 Task: Forward email with the signature Jesse Powell with the subject Request for a call from softage.8@softage.net to softage.6@softage.net and softage.7@softage.net with BCC to softage.9@softage.net with the message Can you please send me the attendance list for the last team meeting?
Action: Mouse moved to (1091, 184)
Screenshot: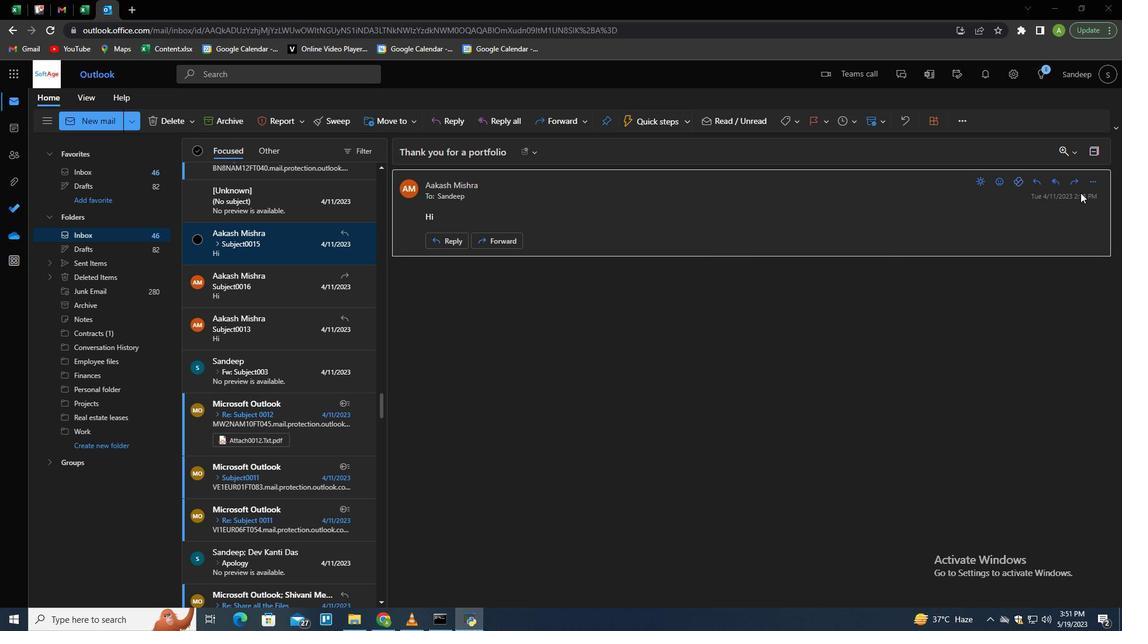 
Action: Mouse pressed left at (1091, 184)
Screenshot: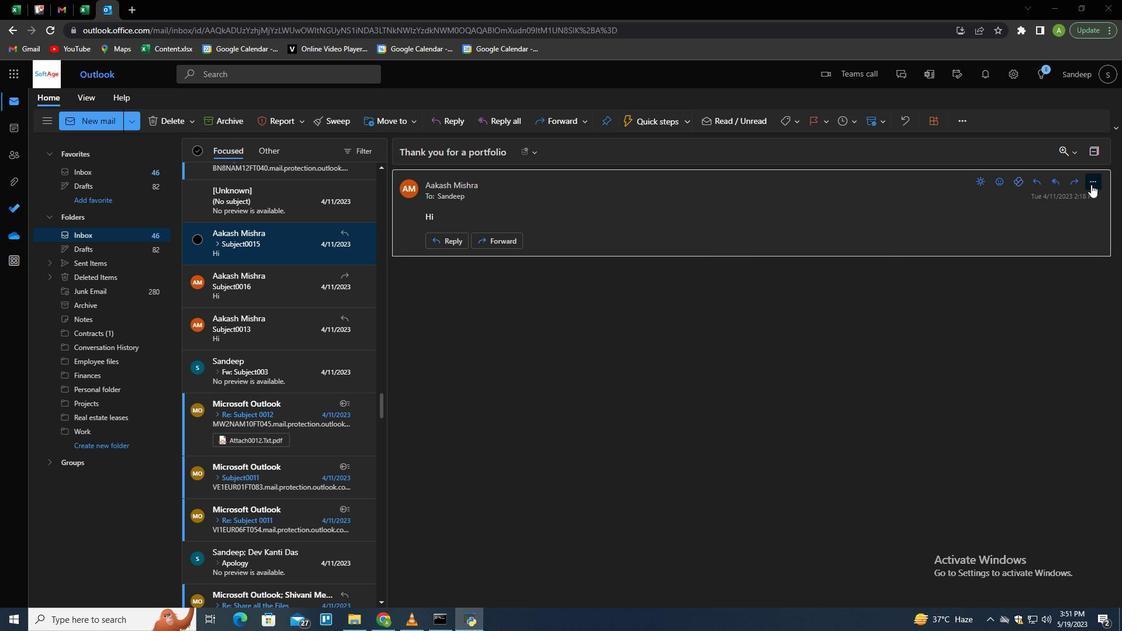 
Action: Mouse moved to (1031, 238)
Screenshot: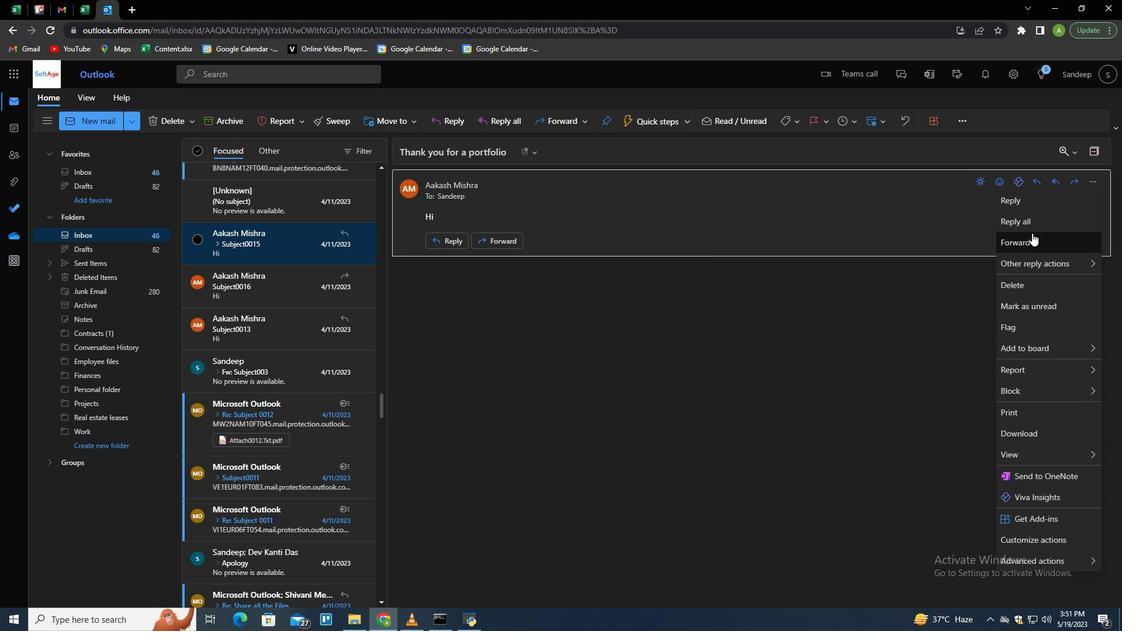 
Action: Mouse pressed left at (1031, 238)
Screenshot: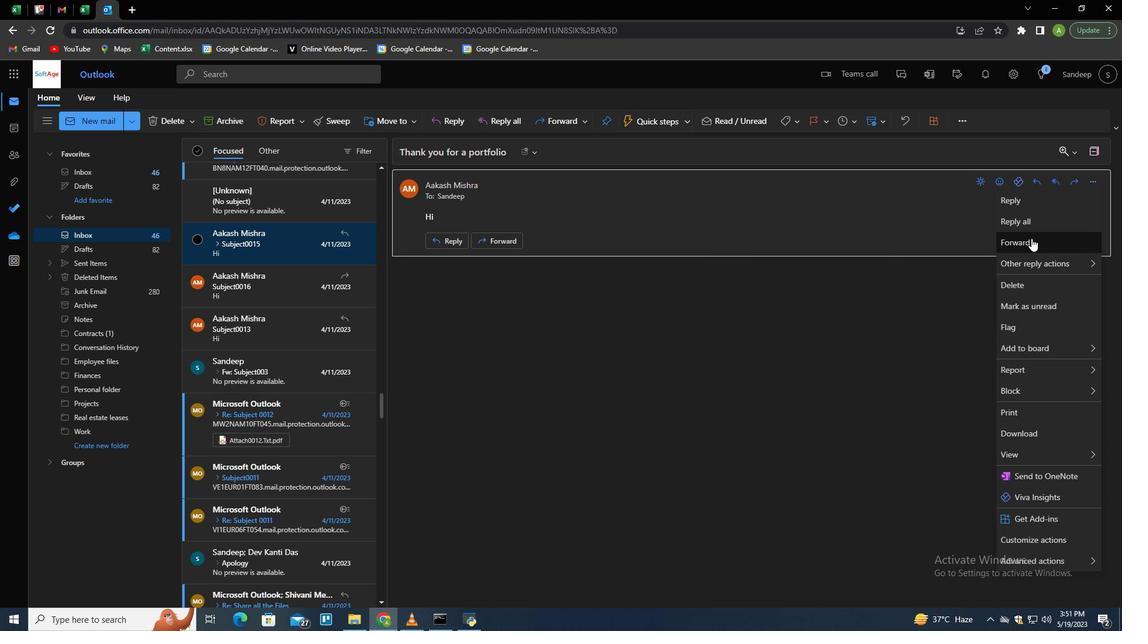
Action: Mouse moved to (785, 113)
Screenshot: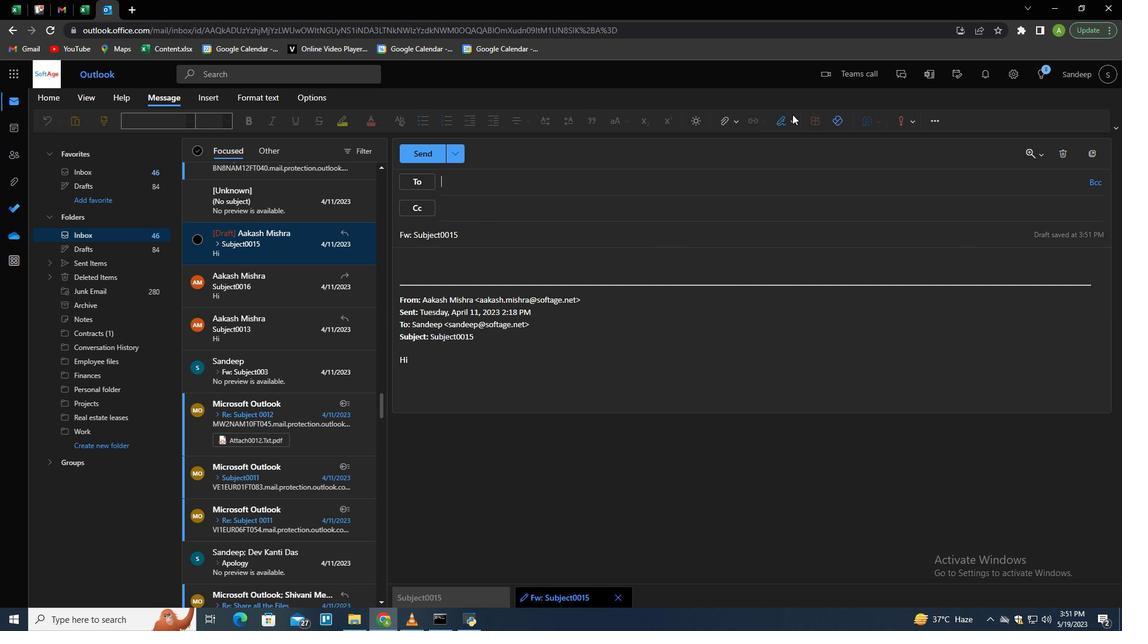 
Action: Mouse pressed left at (785, 113)
Screenshot: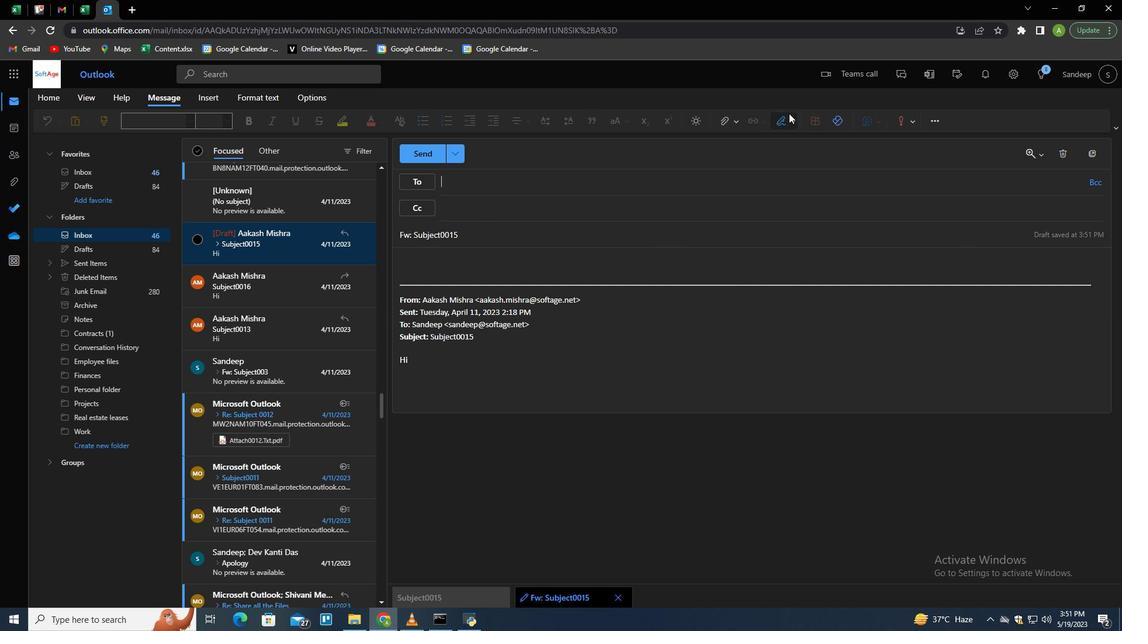 
Action: Mouse moved to (769, 165)
Screenshot: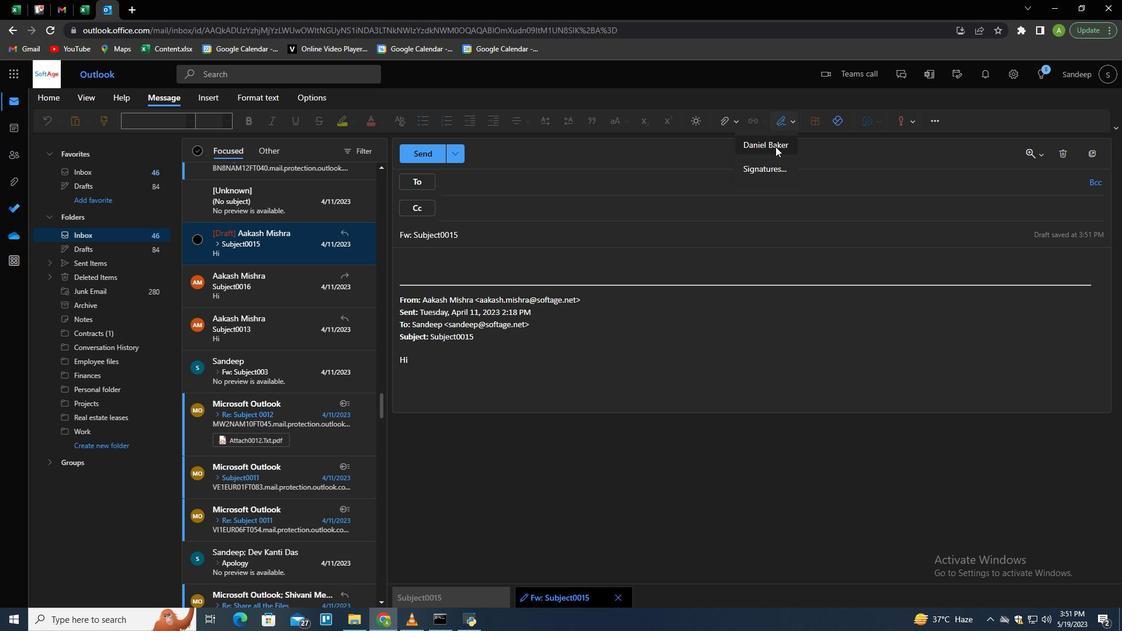 
Action: Mouse pressed left at (769, 165)
Screenshot: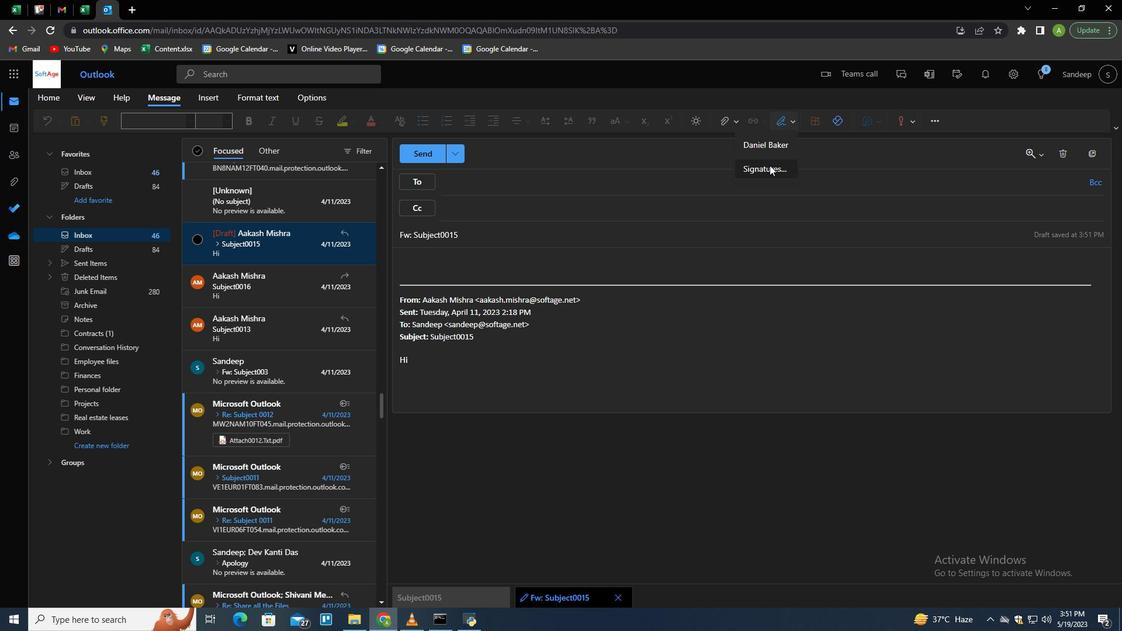 
Action: Mouse moved to (788, 209)
Screenshot: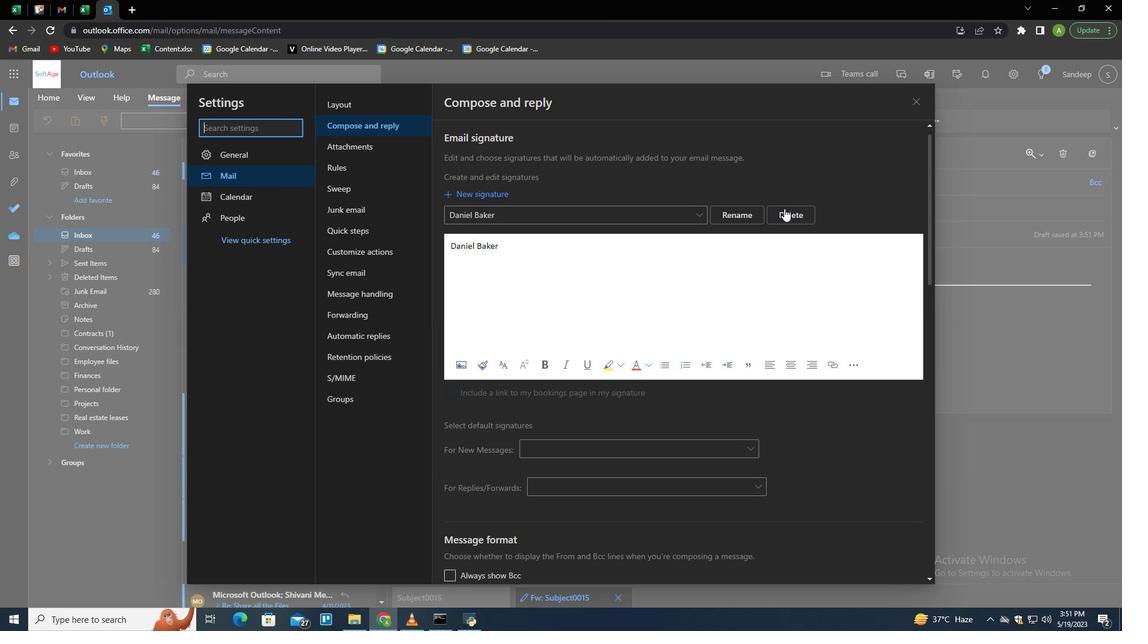 
Action: Mouse pressed left at (788, 209)
Screenshot: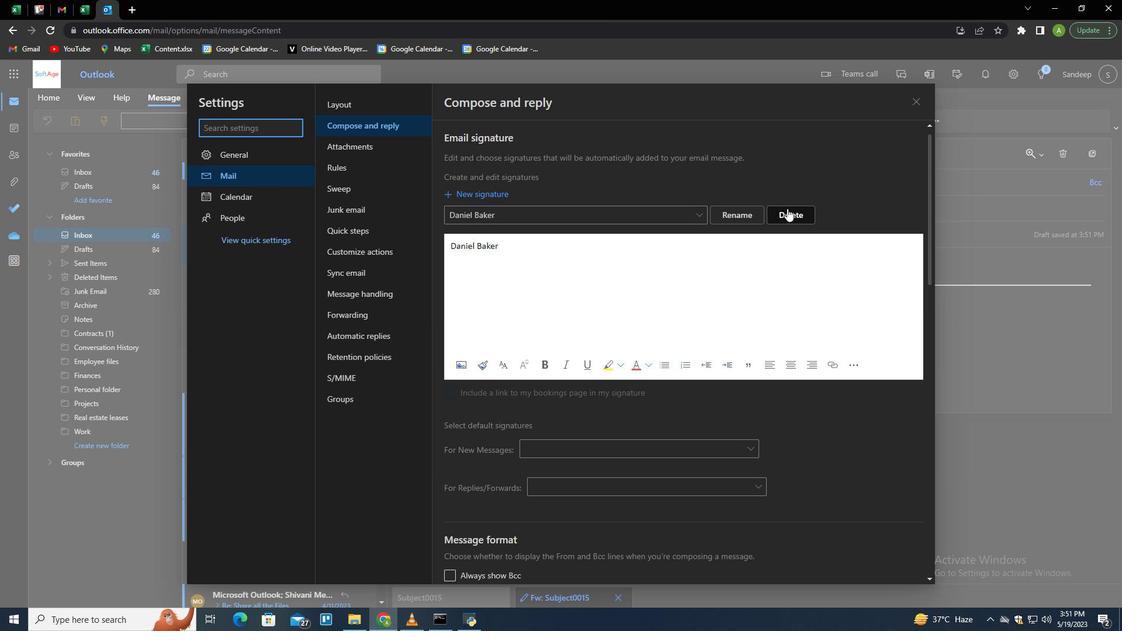 
Action: Mouse moved to (782, 210)
Screenshot: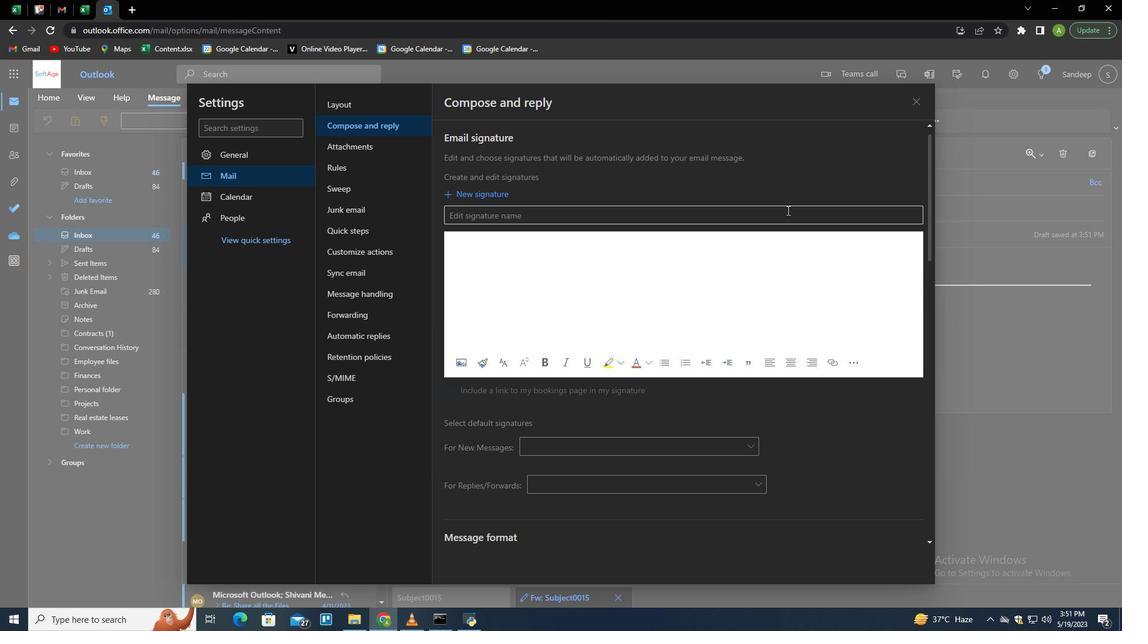 
Action: Mouse pressed left at (782, 210)
Screenshot: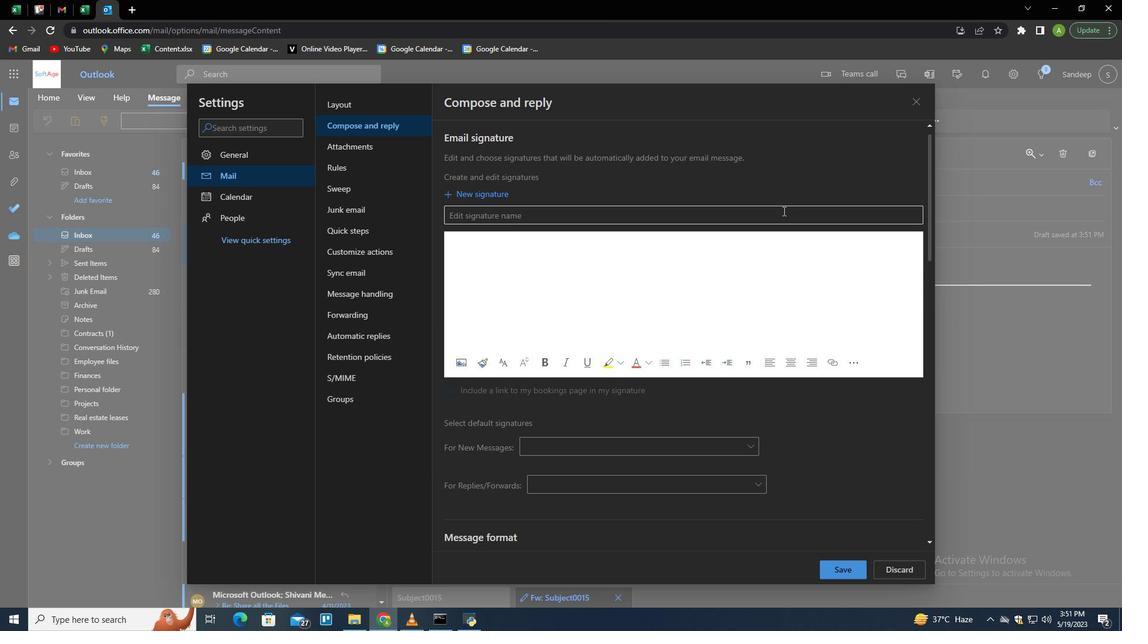 
Action: Key pressed <Key.shift>Jesse<Key.space><Key.shift>Powell<Key.tab><Key.shift>Jesse<Key.space><Key.shift>Powee<Key.backspace>ll
Screenshot: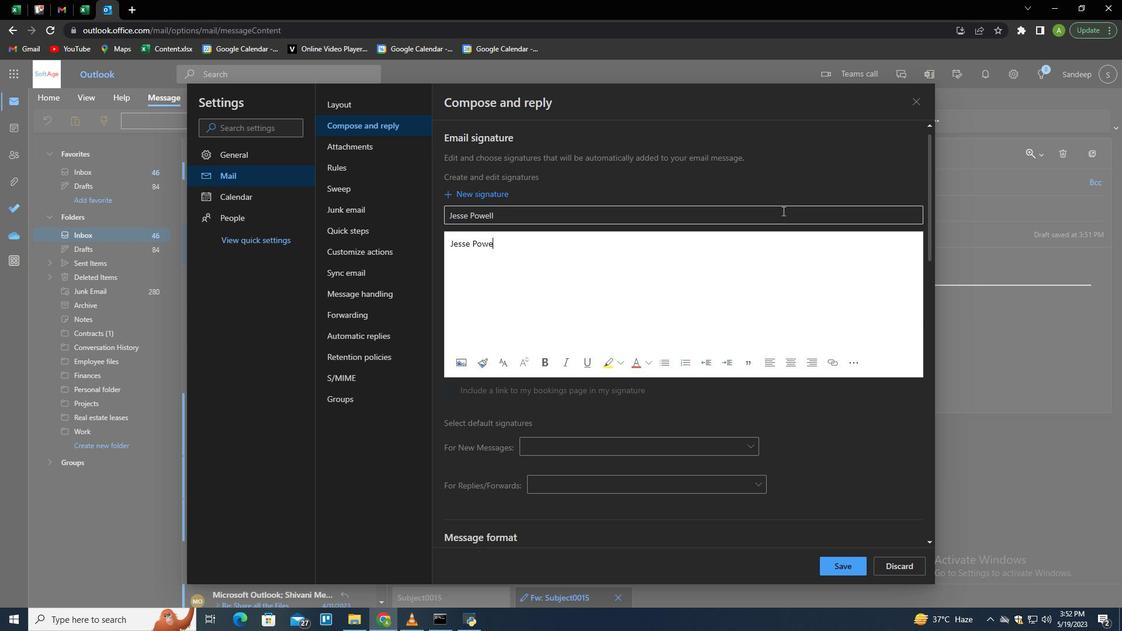 
Action: Mouse moved to (839, 573)
Screenshot: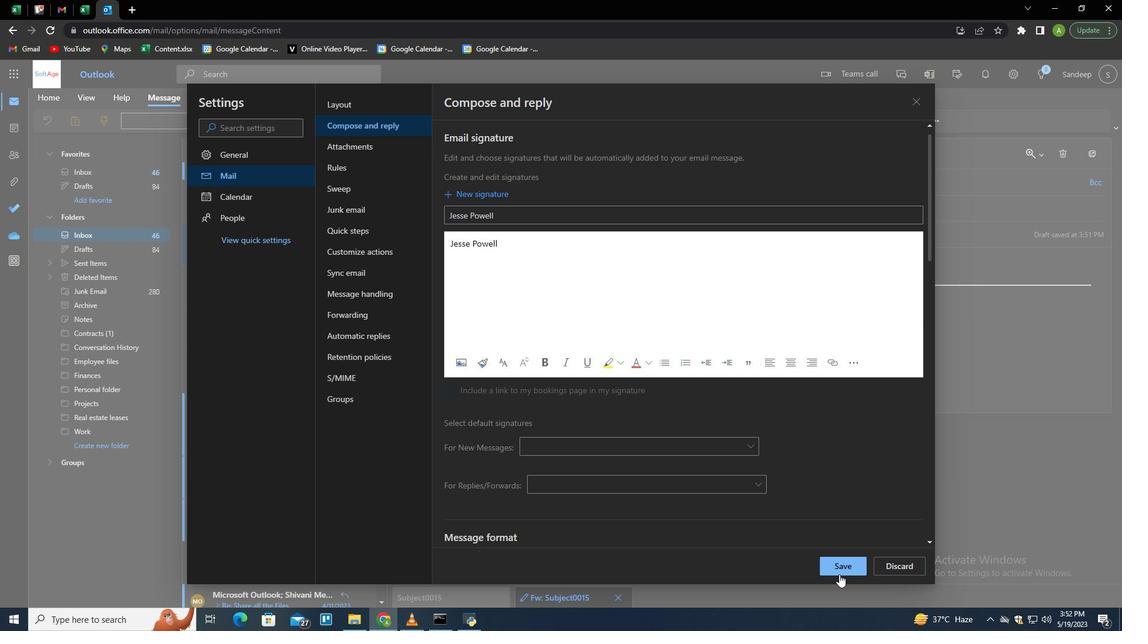 
Action: Mouse pressed left at (839, 573)
Screenshot: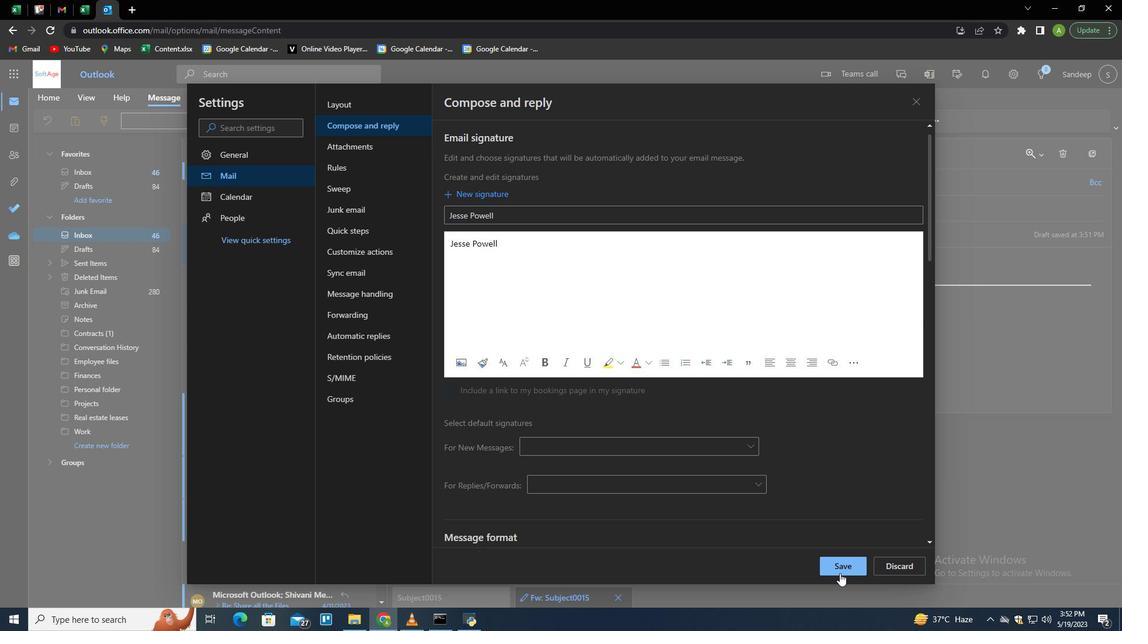 
Action: Mouse moved to (963, 322)
Screenshot: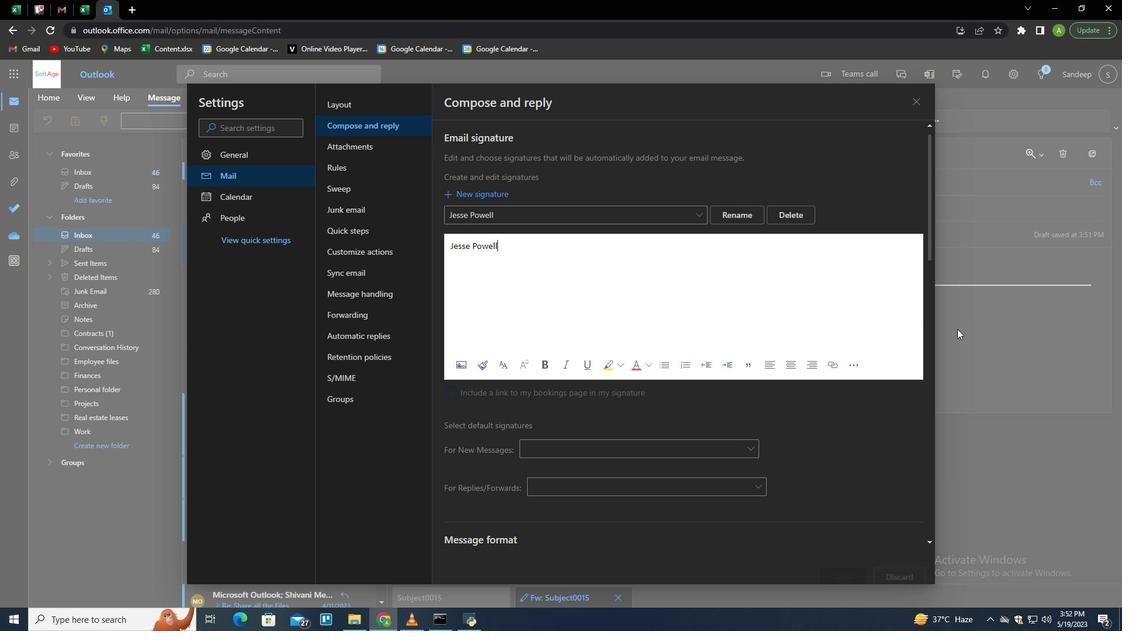 
Action: Mouse pressed left at (963, 322)
Screenshot: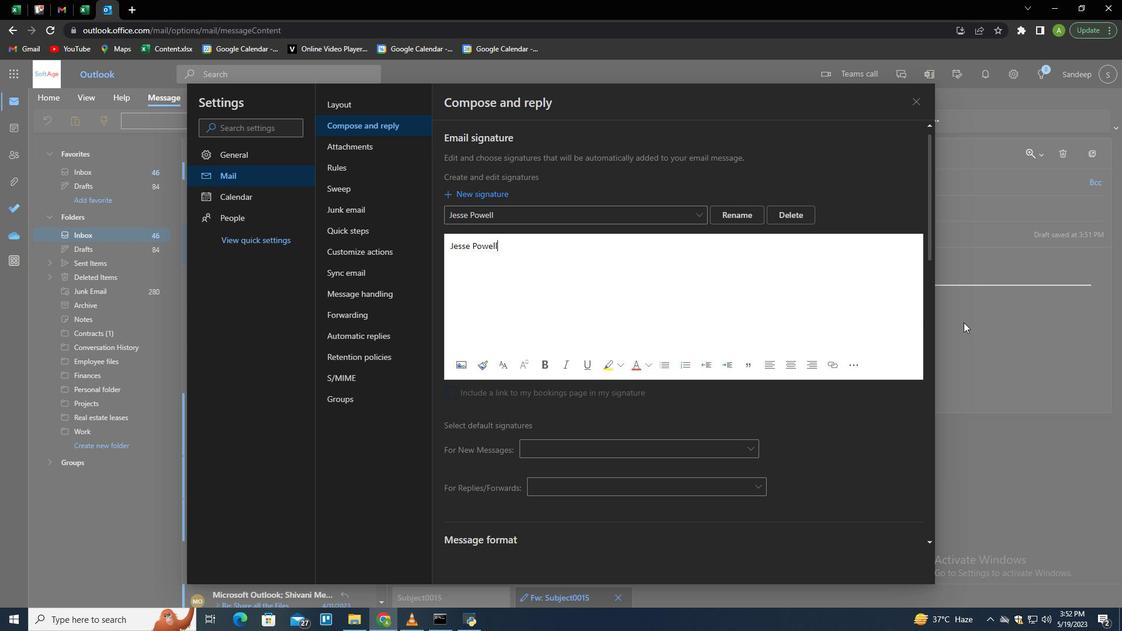 
Action: Mouse moved to (787, 123)
Screenshot: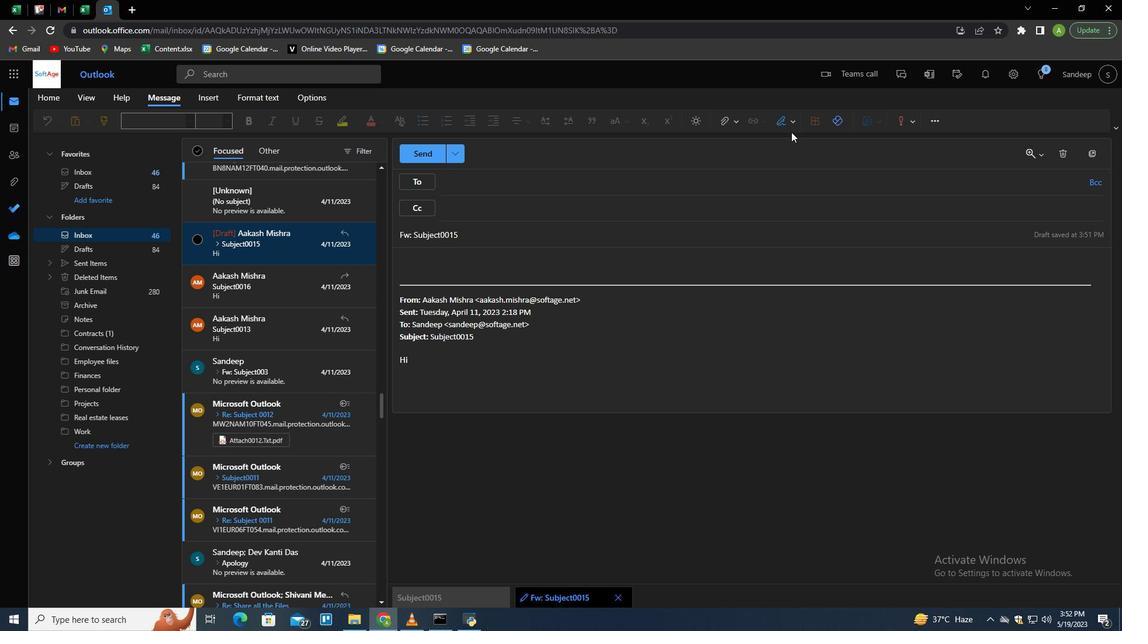 
Action: Mouse pressed left at (787, 123)
Screenshot: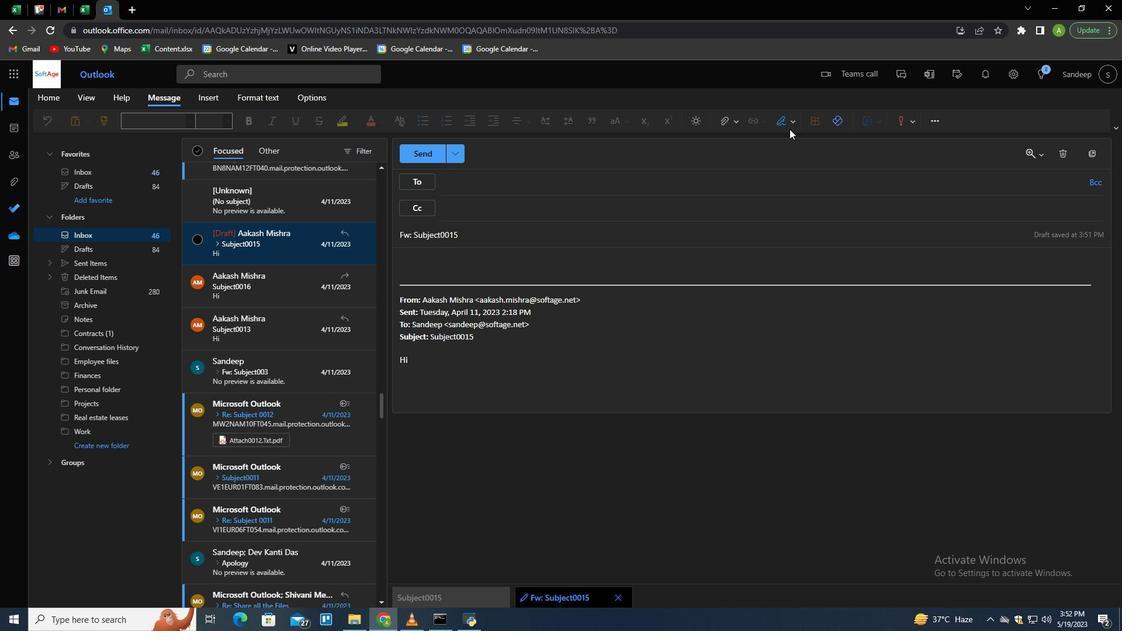 
Action: Mouse moved to (774, 143)
Screenshot: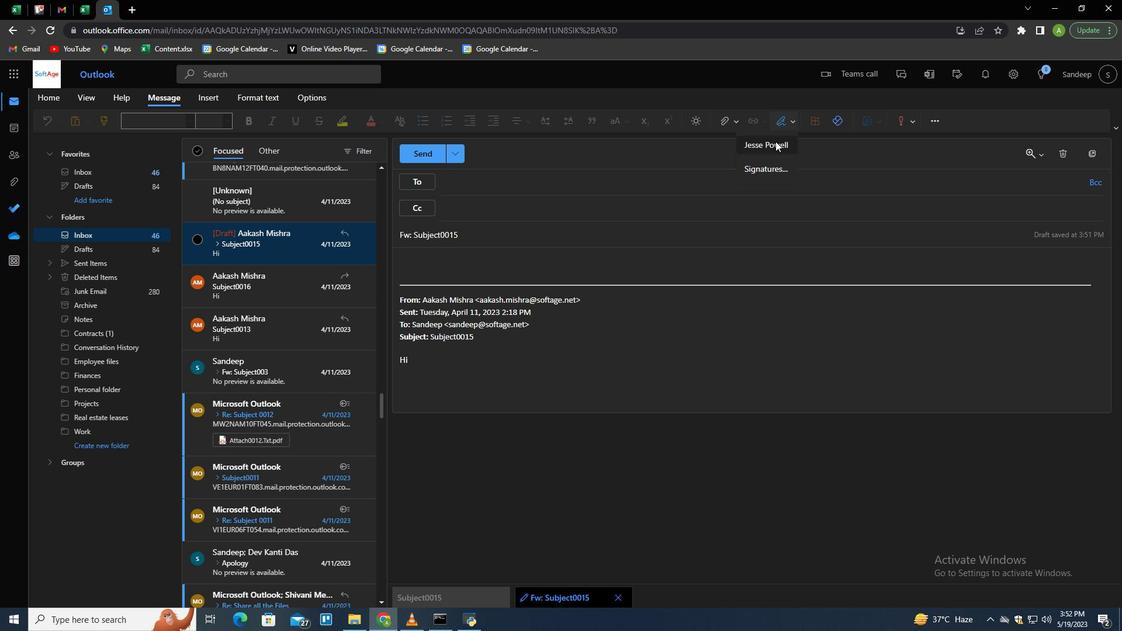
Action: Mouse pressed left at (774, 143)
Screenshot: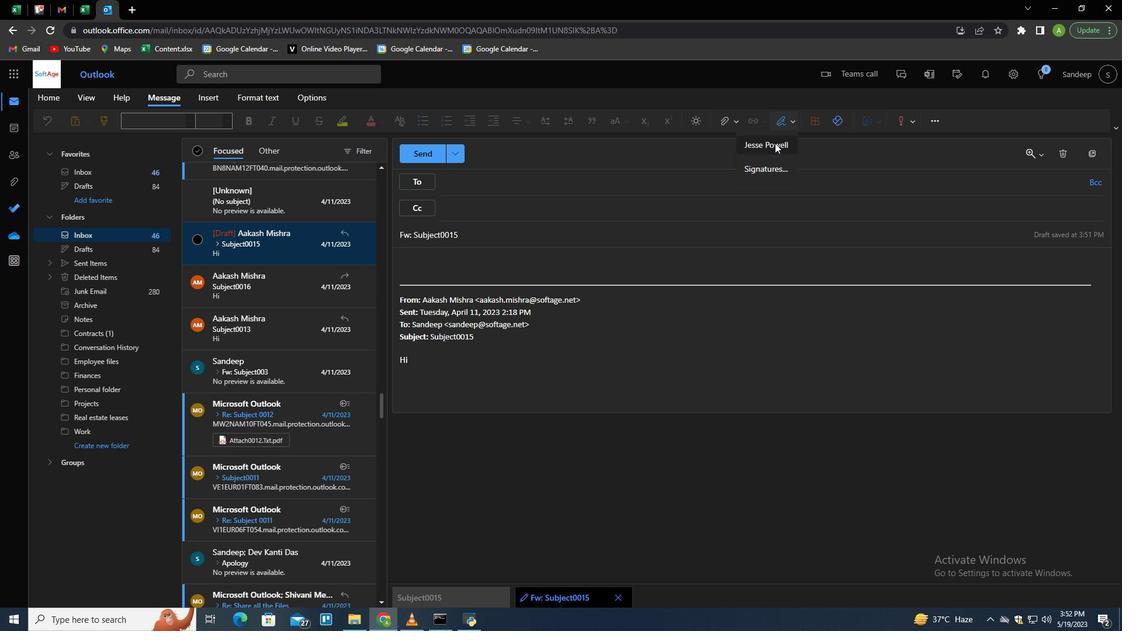 
Action: Mouse moved to (413, 234)
Screenshot: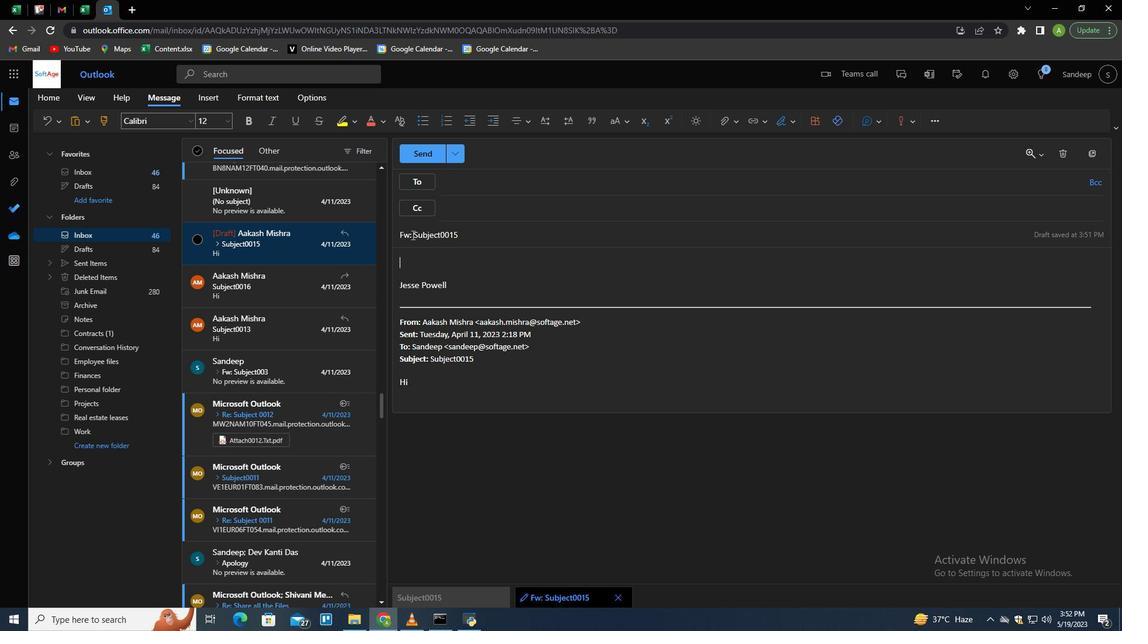 
Action: Mouse pressed left at (413, 234)
Screenshot: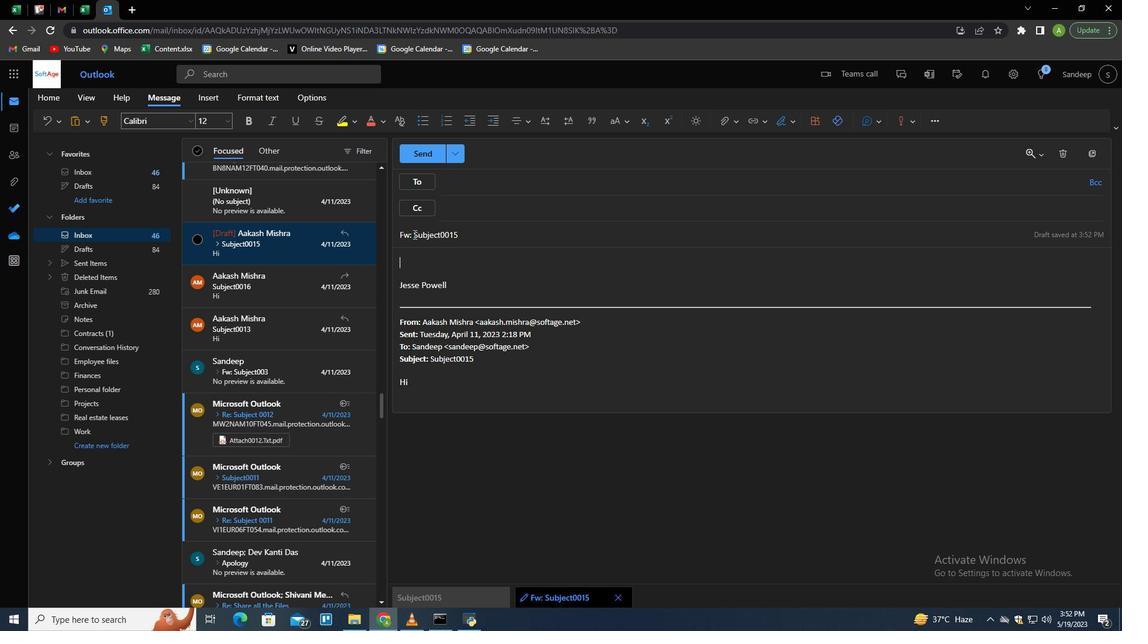 
Action: Mouse moved to (607, 260)
Screenshot: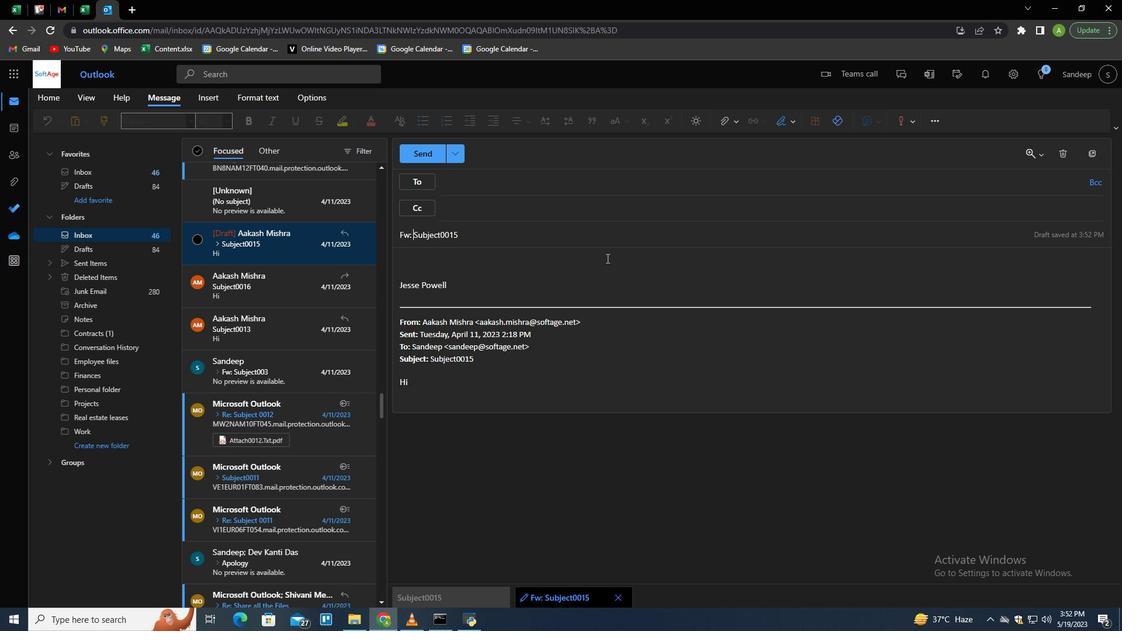 
Action: Key pressed <Key.shift_r><Key.end><Key.shift>Jesse<Key.space><Key.backspace><Key.backspace><Key.backspace><Key.backspace><Key.backspace><Key.backspace><Key.shift>Reques<Key.space><Key.backspace><Key.backspace>st<Key.space>for<Key.space>a<Key.space>call<Key.space>
Screenshot: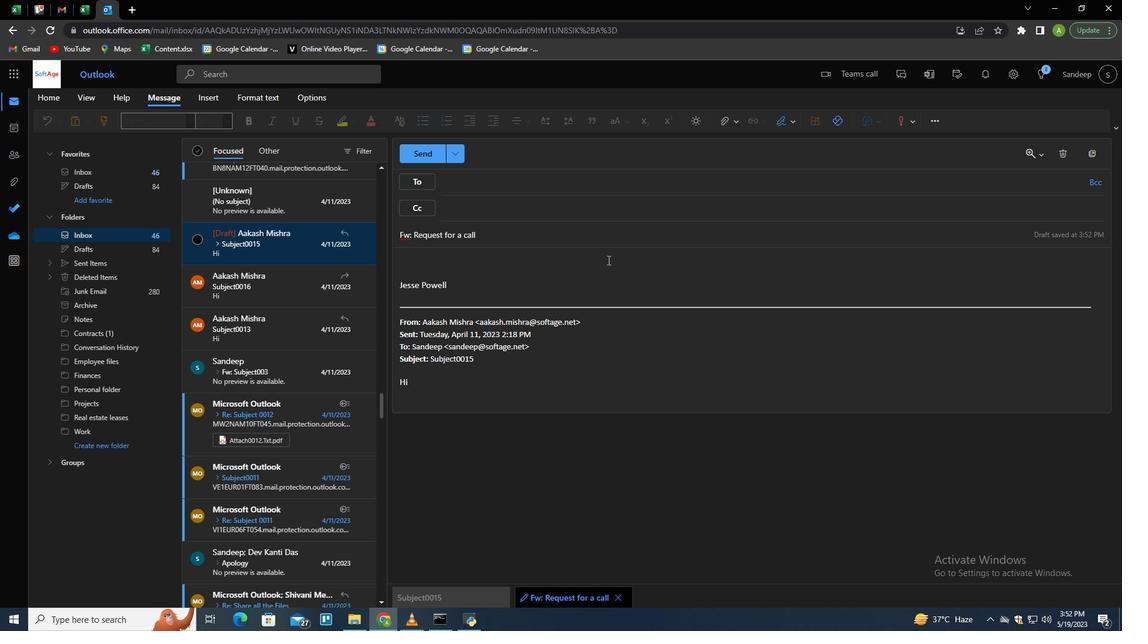 
Action: Mouse moved to (490, 184)
Screenshot: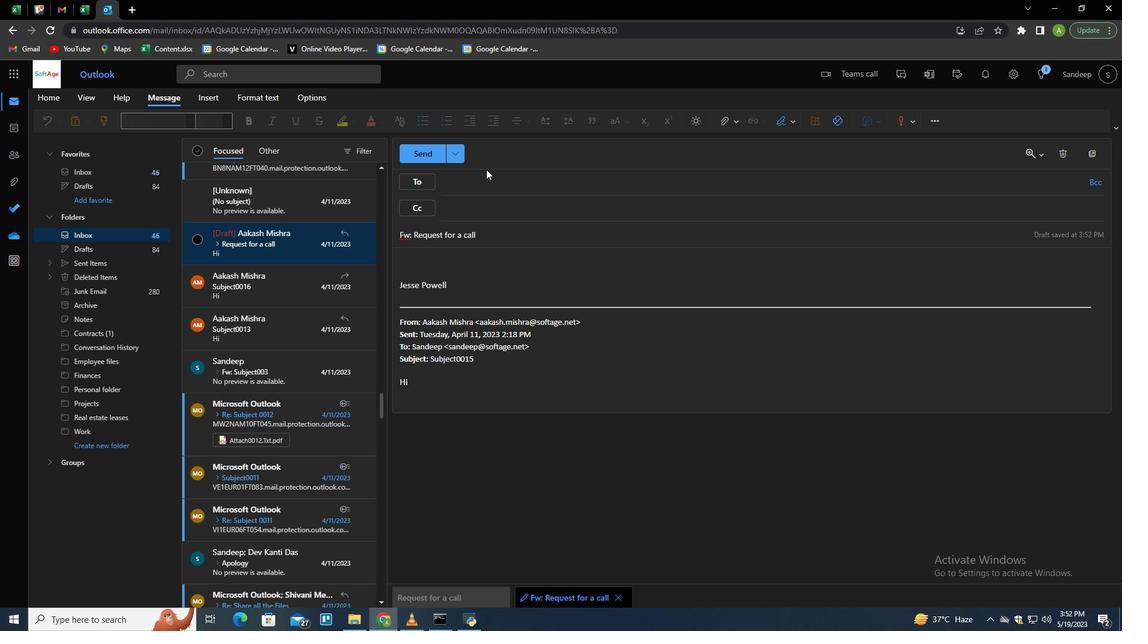 
Action: Mouse pressed left at (490, 184)
Screenshot: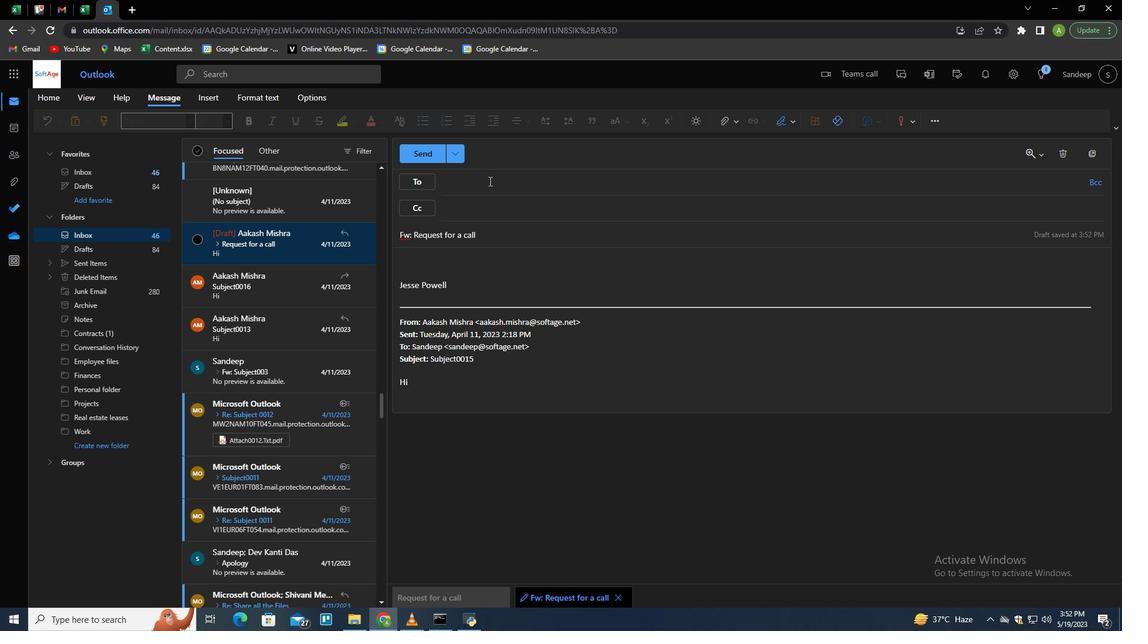 
Action: Key pressed softage.6<Key.shift><Key.shift><Key.shift><Key.shift><Key.shift><Key.shift><Key.shift><Key.shift><Key.shift><Key.shift>@softage.net<Key.enter>softagge<Key.backspace><Key.backspace>e.7<Key.shift>@softage.net<Key.enter>
Screenshot: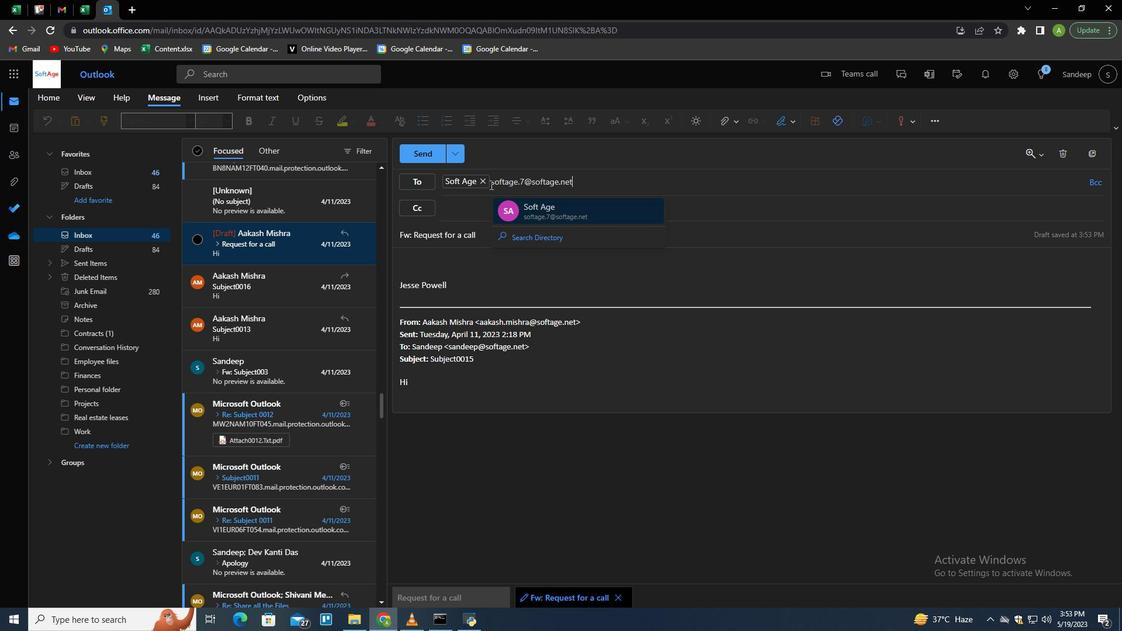 
Action: Mouse moved to (1100, 181)
Screenshot: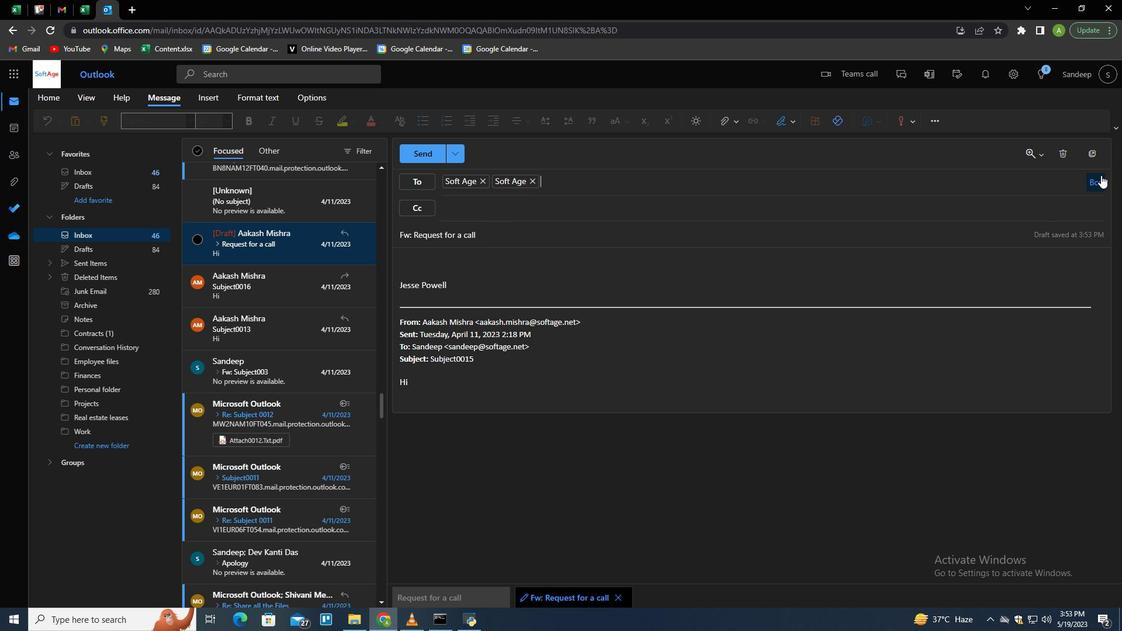 
Action: Mouse pressed left at (1100, 181)
Screenshot: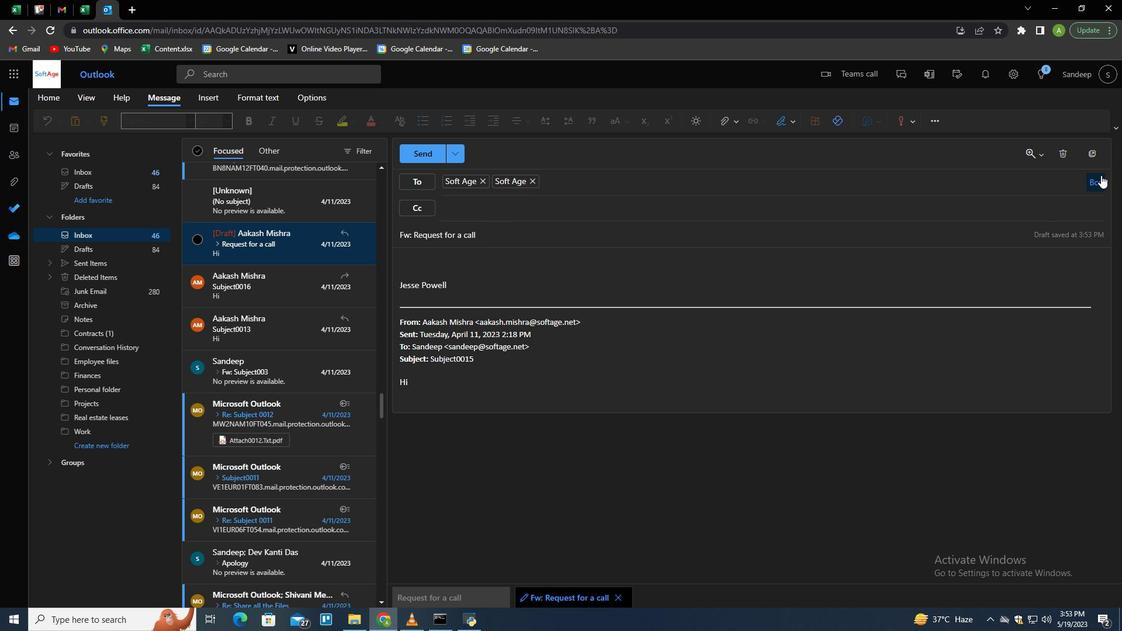 
Action: Mouse moved to (554, 262)
Screenshot: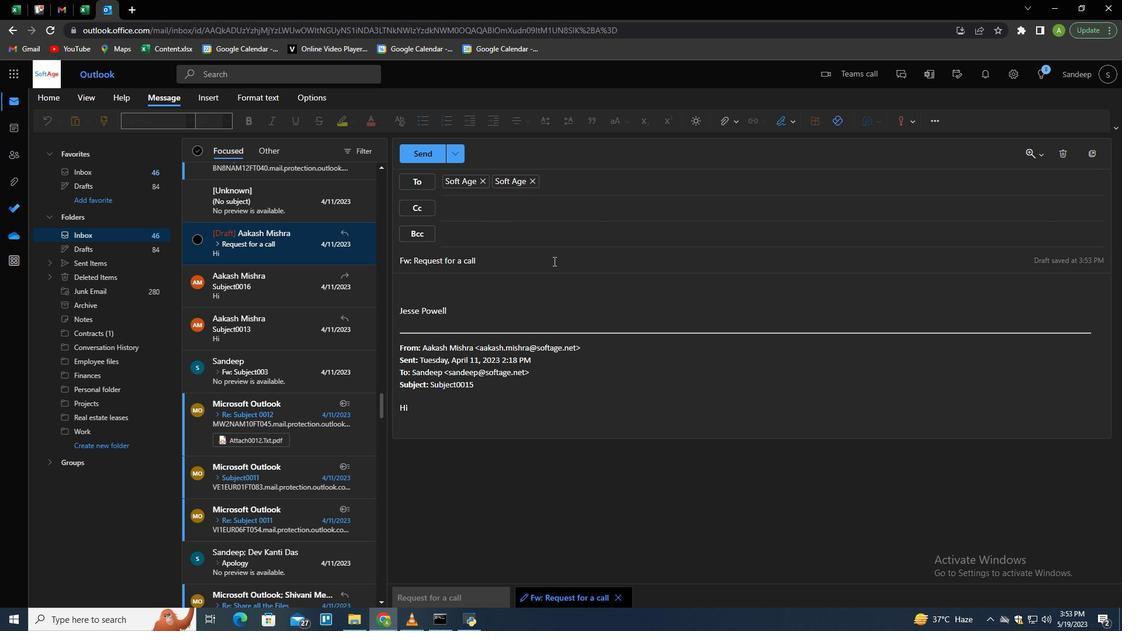 
Action: Key pressed softage.9<Key.shift>@softage,<Key.backspace>softage.9<Key.shift>@softage.net<Key.enter>
Screenshot: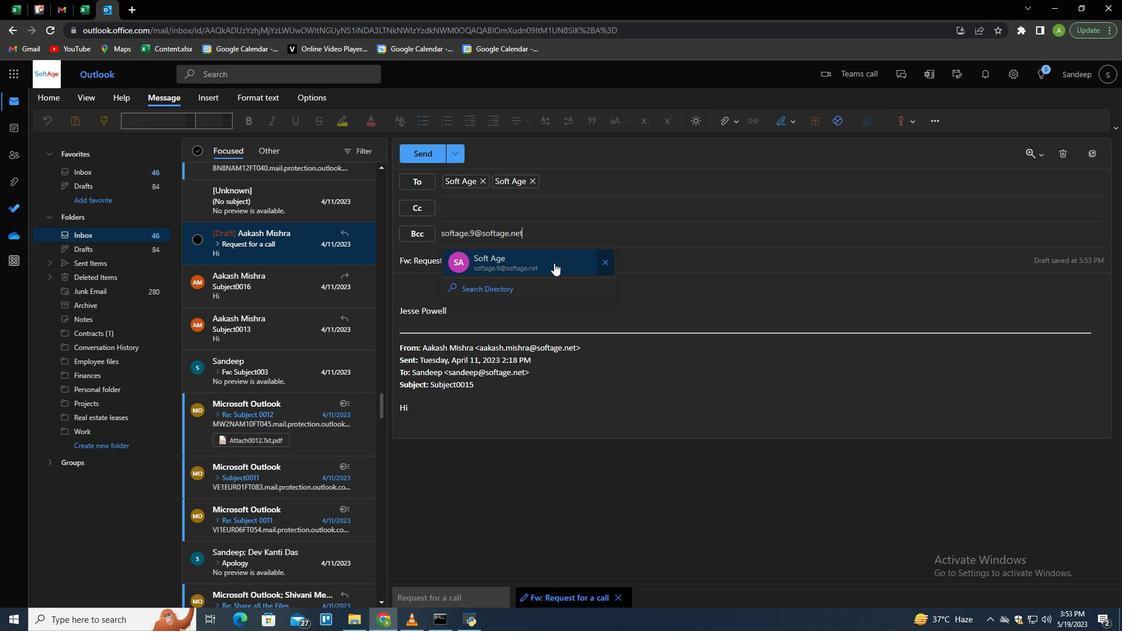 
Action: Mouse moved to (569, 254)
Screenshot: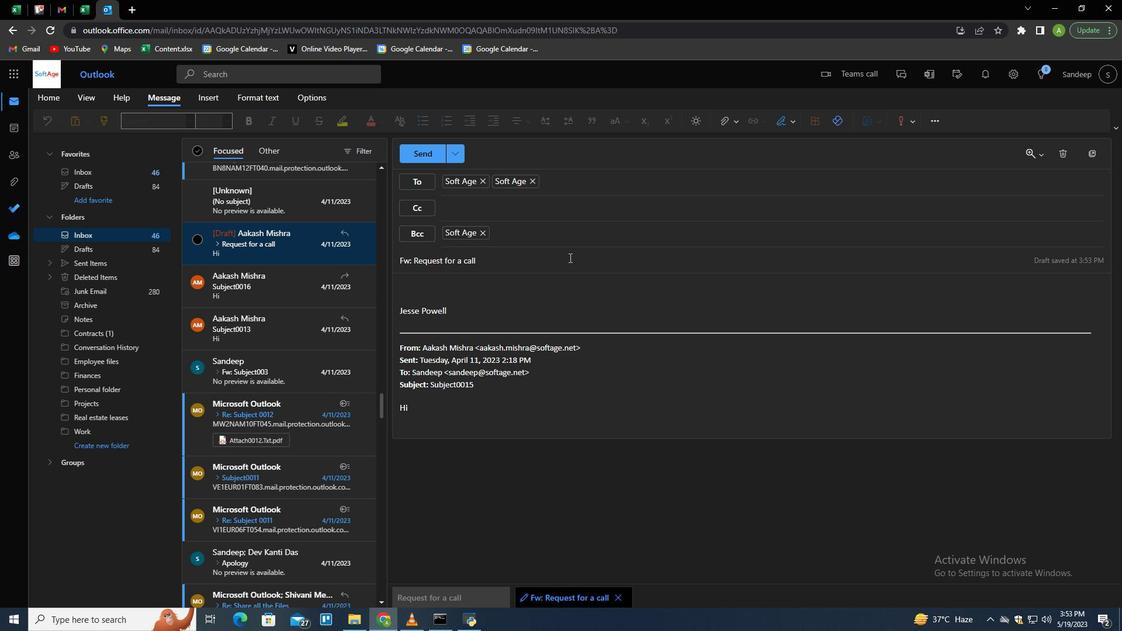 
Action: Key pressed <Key.tab><Key.tab><Key.shift>Can<Key.space>you<Key.space>please<Key.space>send<Key.space>me<Key.space>the<Key.space>attendance<Key.space>list<Key.space>for<Key.space>the<Key.space>last<Key.space>team<Key.space>meeting<Key.shift>?<Key.enter>
Screenshot: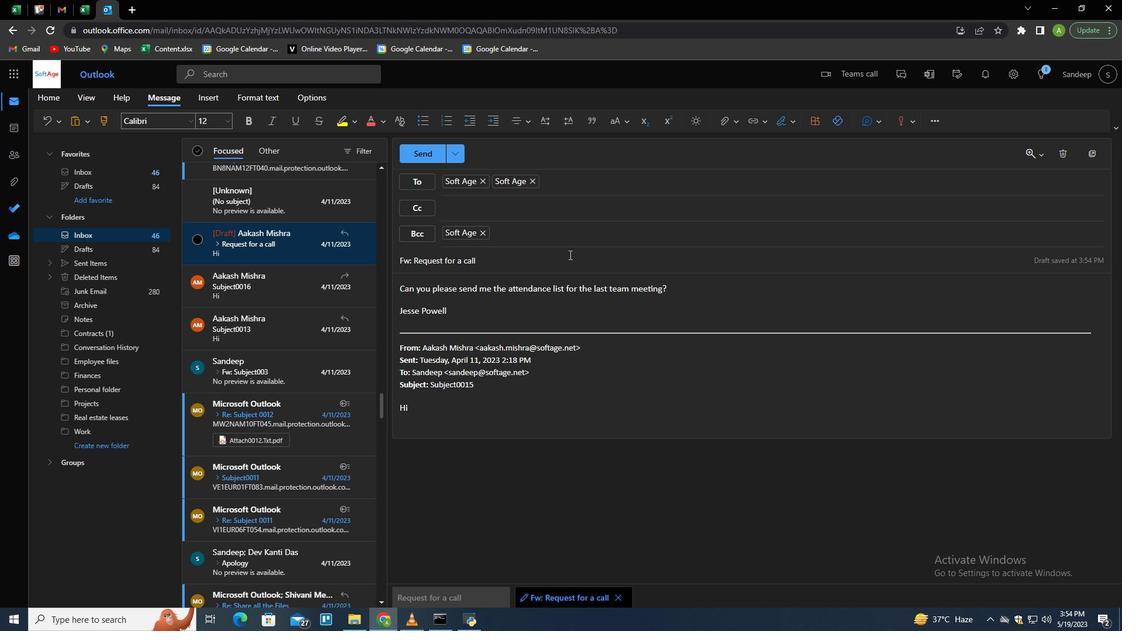 
Action: Mouse moved to (612, 326)
Screenshot: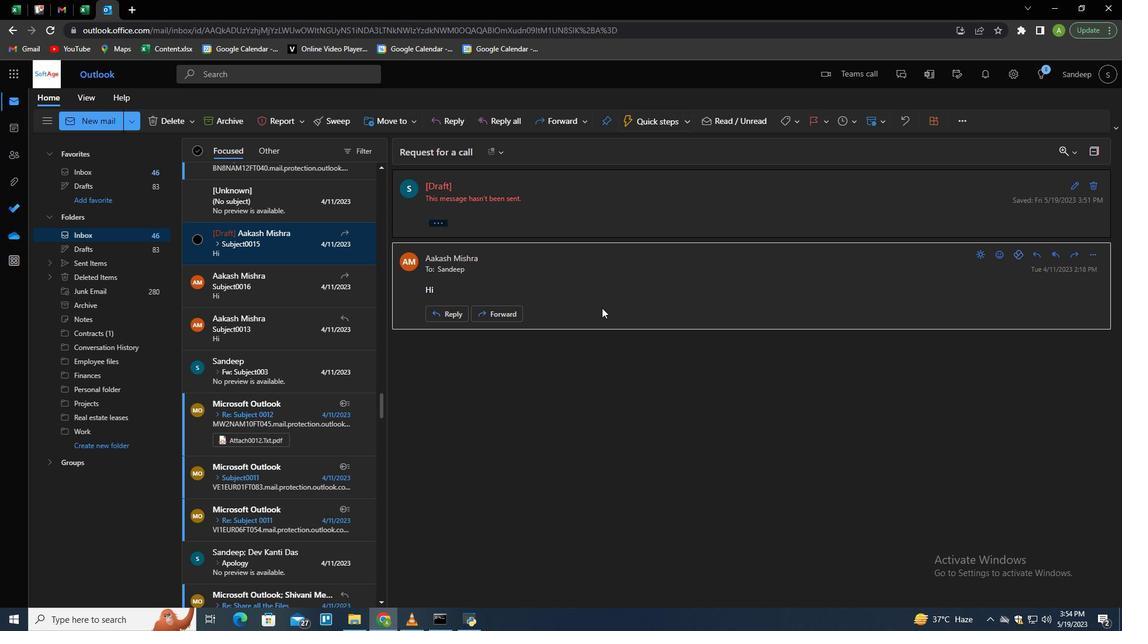 
